 Task: Add Attachment from Google Drive to Card Card0000000299 in Board Board0000000075 in Workspace WS0000000025 in Trello. Add Cover Orange to Card Card0000000299 in Board Board0000000075 in Workspace WS0000000025 in Trello. Add "Add Label …" with "Title" Title0000000299 to Button Button0000000299 to Card Card0000000299 in Board Board0000000075 in Workspace WS0000000025 in Trello. Add Description DS0000000299 to Card Card0000000299 in Board Board0000000075 in Workspace WS0000000025 in Trello. Add Comment CM0000000299 to Card Card0000000299 in Board Board0000000075 in Workspace WS0000000025 in Trello
Action: Mouse moved to (359, 460)
Screenshot: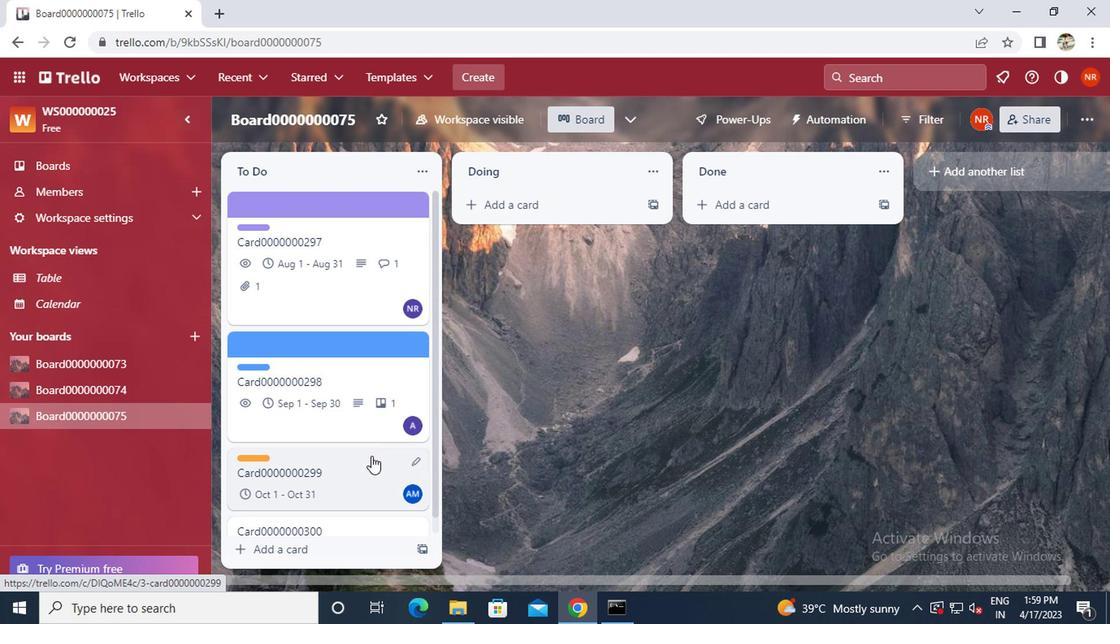 
Action: Mouse pressed left at (359, 460)
Screenshot: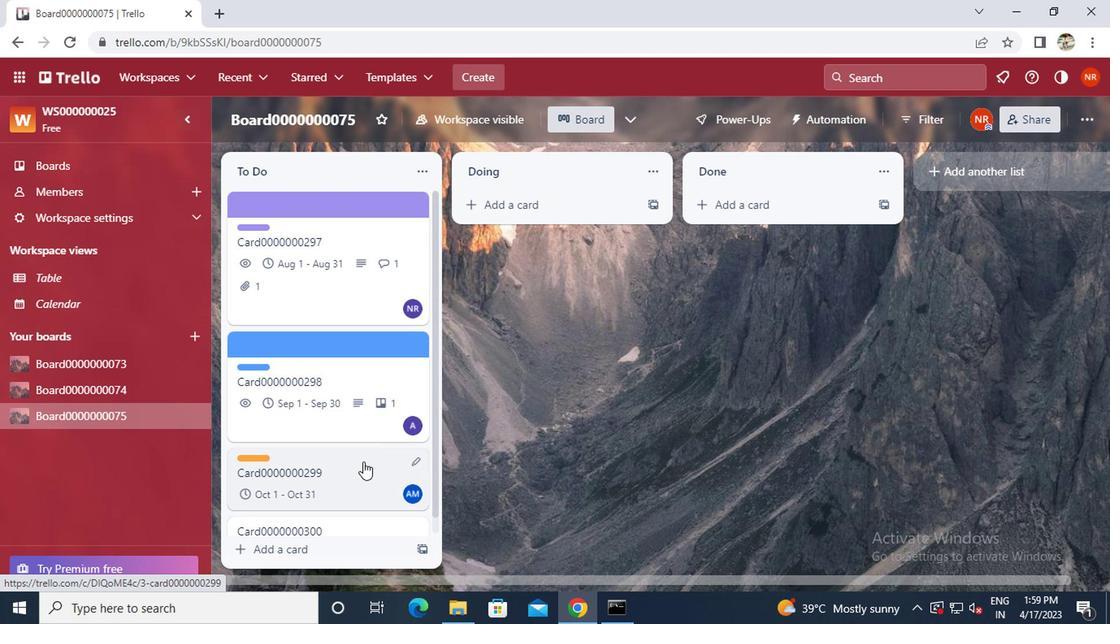 
Action: Mouse moved to (750, 339)
Screenshot: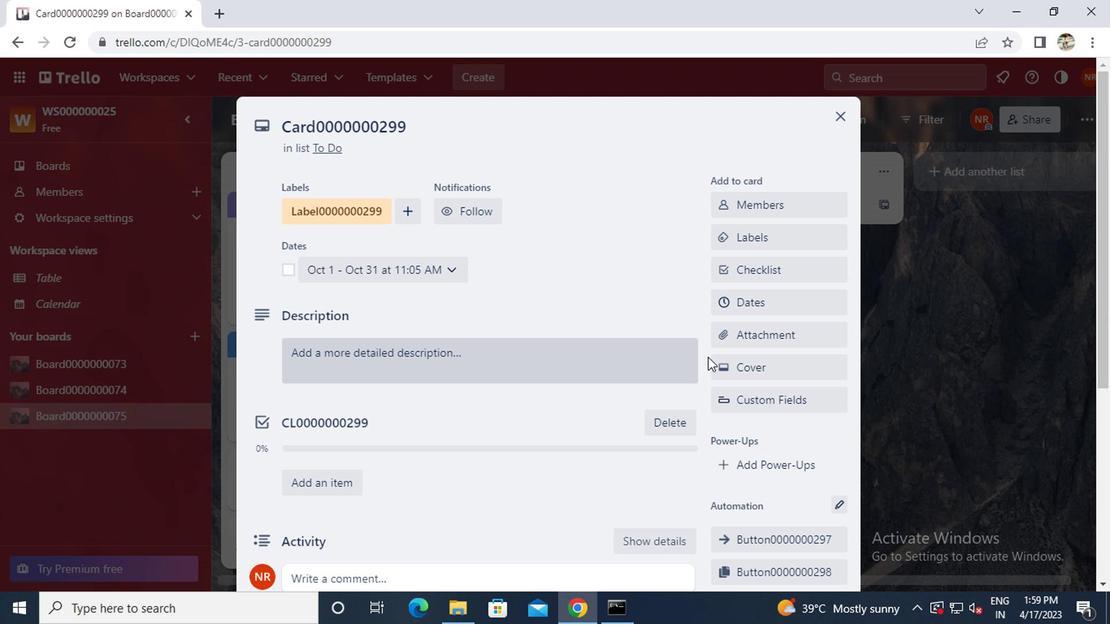 
Action: Mouse pressed left at (750, 339)
Screenshot: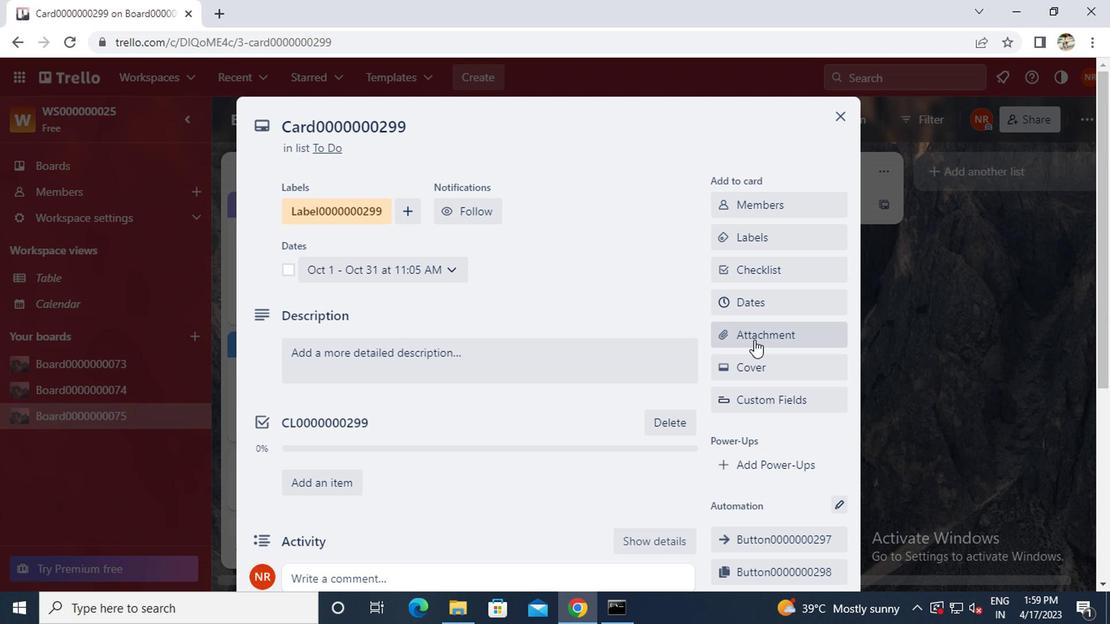 
Action: Mouse moved to (744, 200)
Screenshot: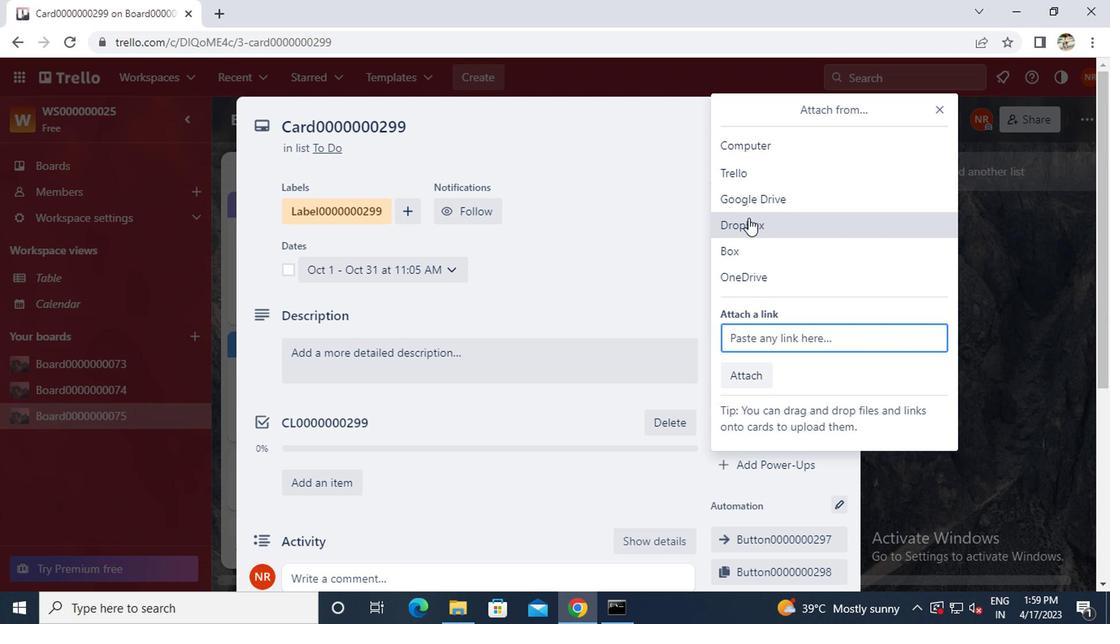 
Action: Mouse pressed left at (744, 200)
Screenshot: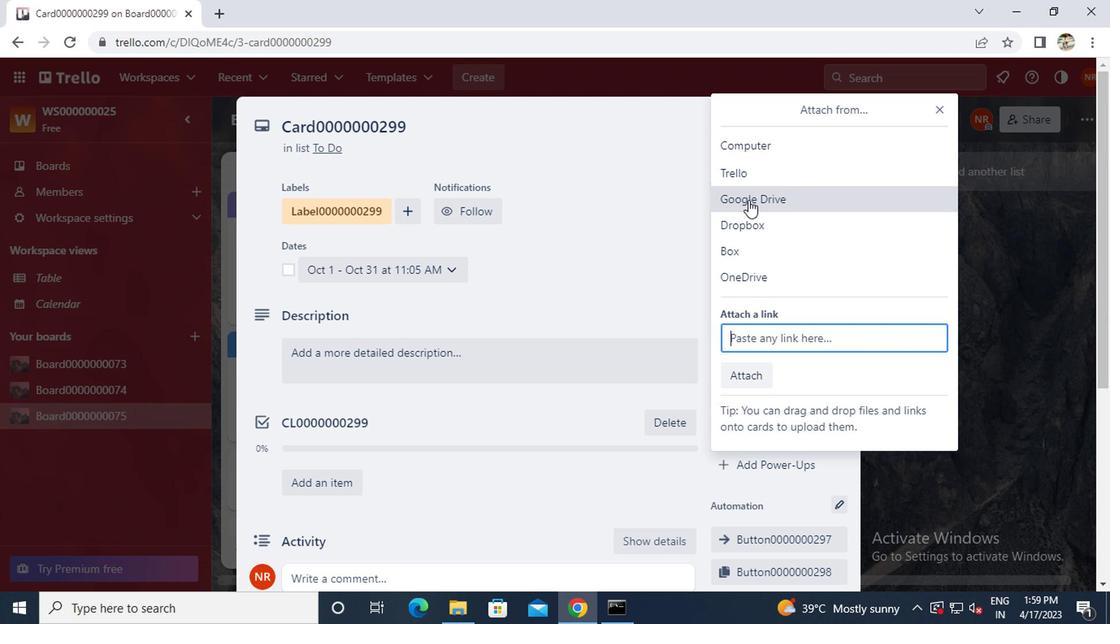 
Action: Mouse moved to (785, 331)
Screenshot: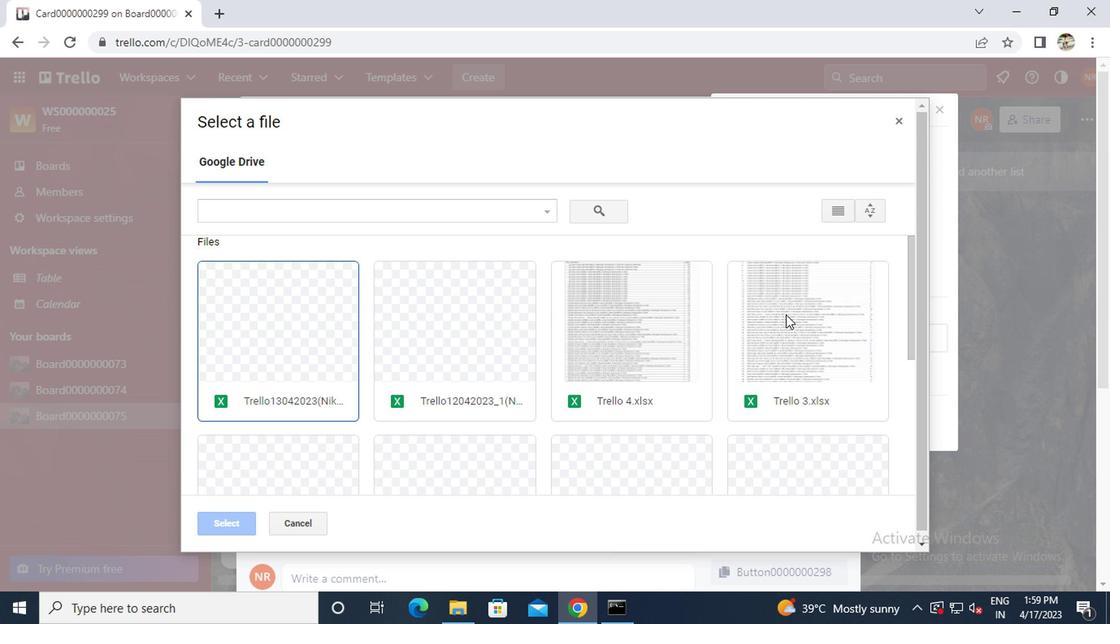 
Action: Mouse pressed left at (785, 331)
Screenshot: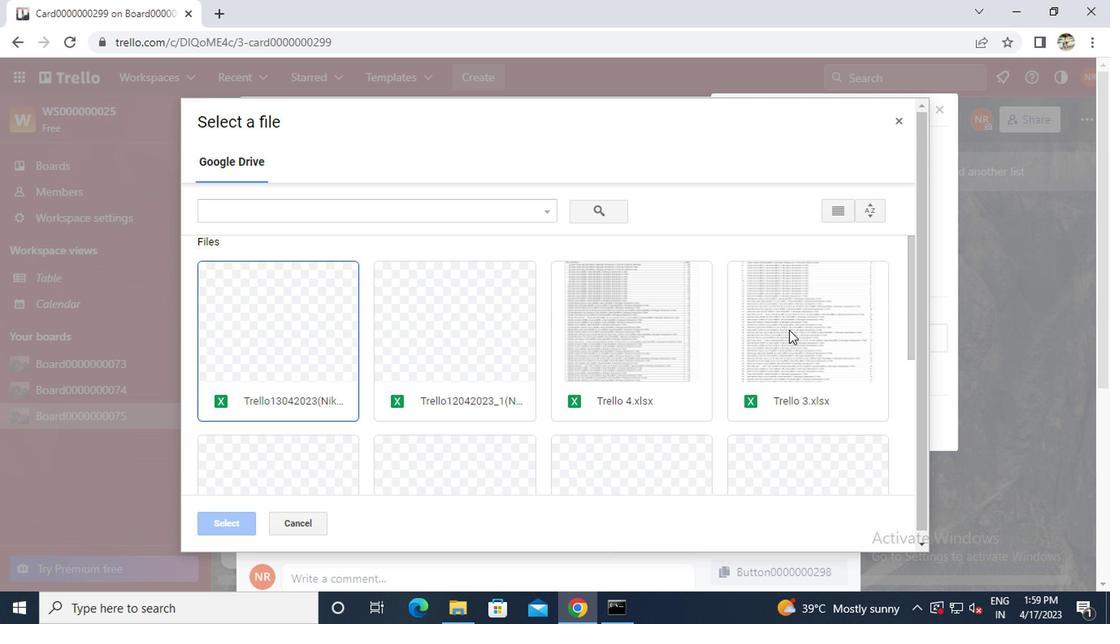 
Action: Mouse moved to (220, 525)
Screenshot: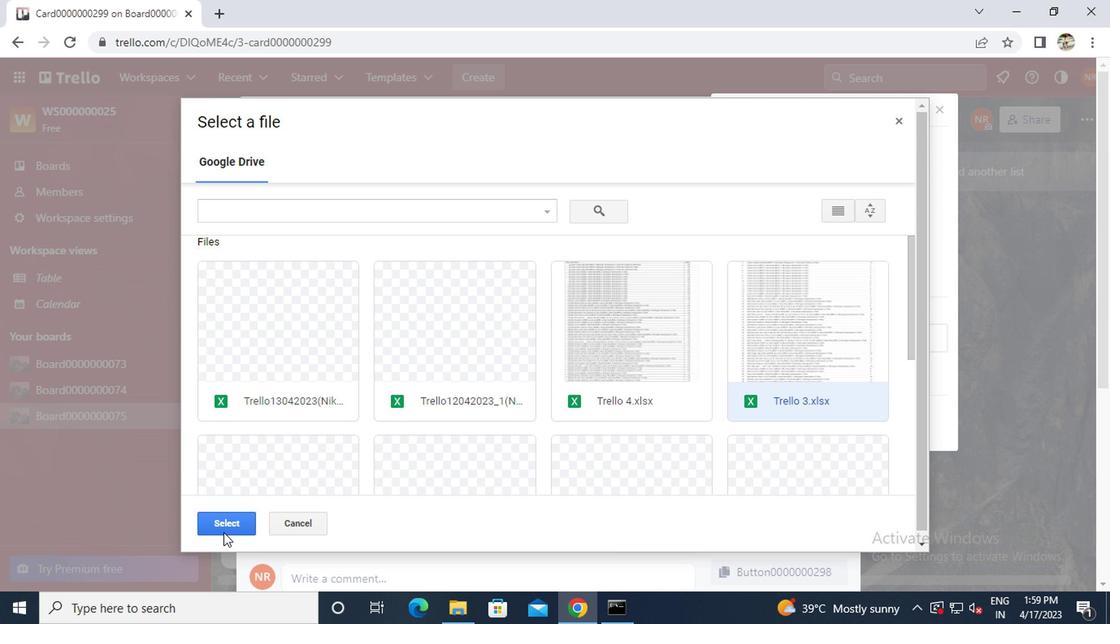 
Action: Mouse pressed left at (220, 525)
Screenshot: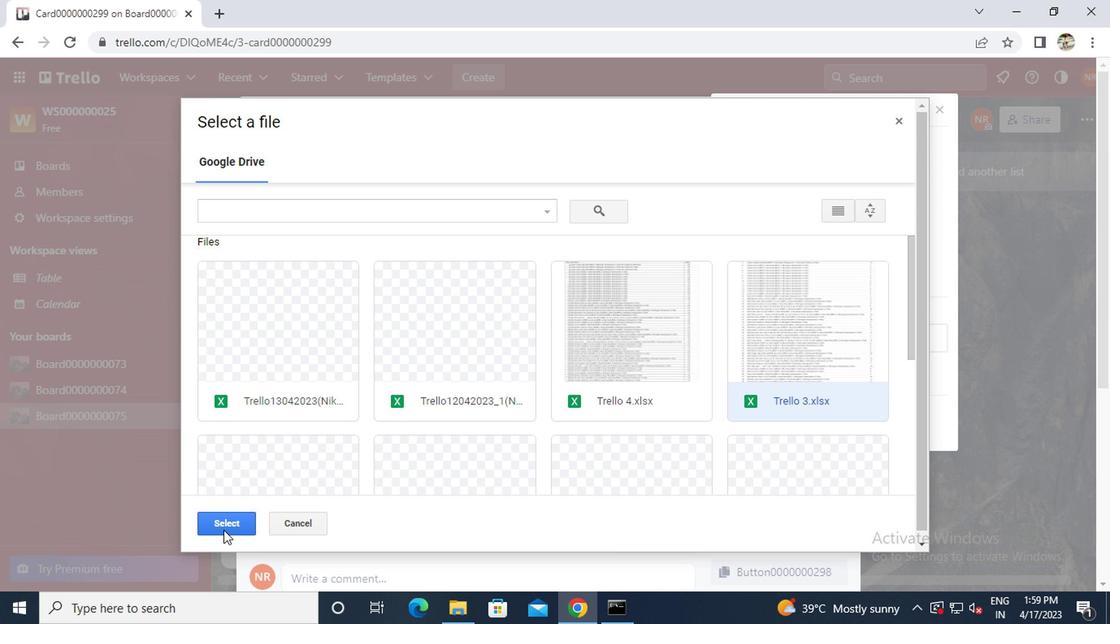 
Action: Mouse moved to (748, 373)
Screenshot: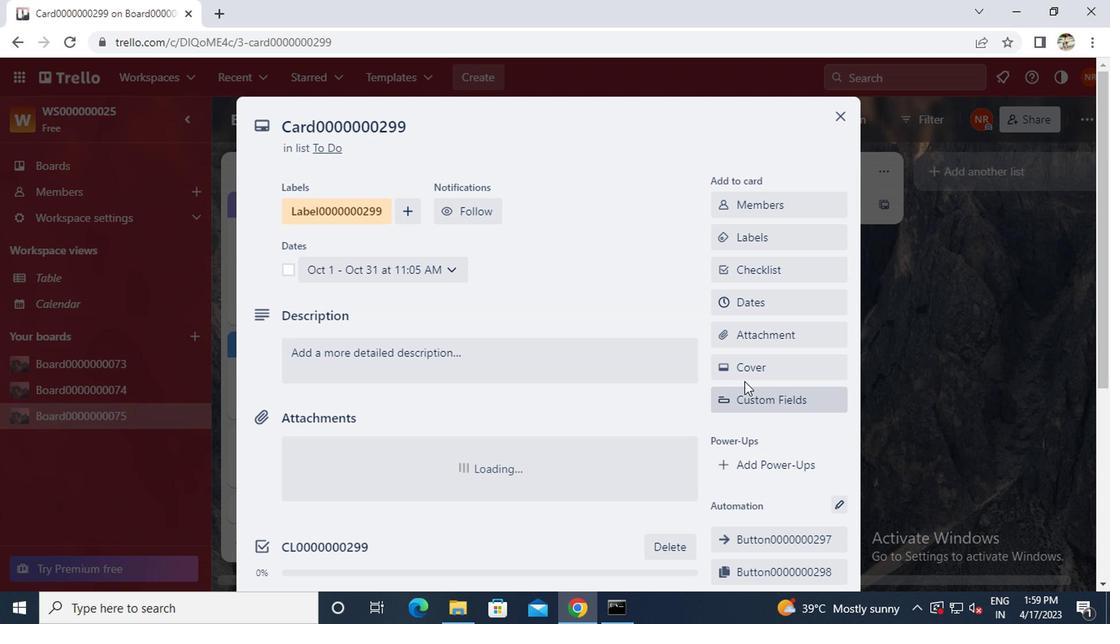 
Action: Mouse pressed left at (748, 373)
Screenshot: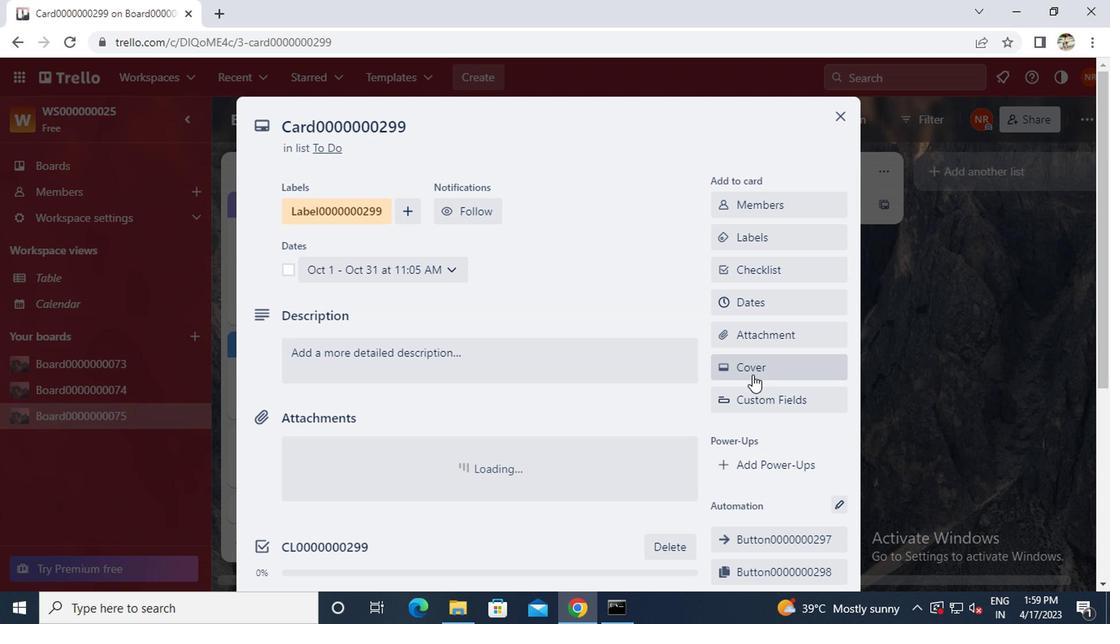 
Action: Mouse moved to (823, 267)
Screenshot: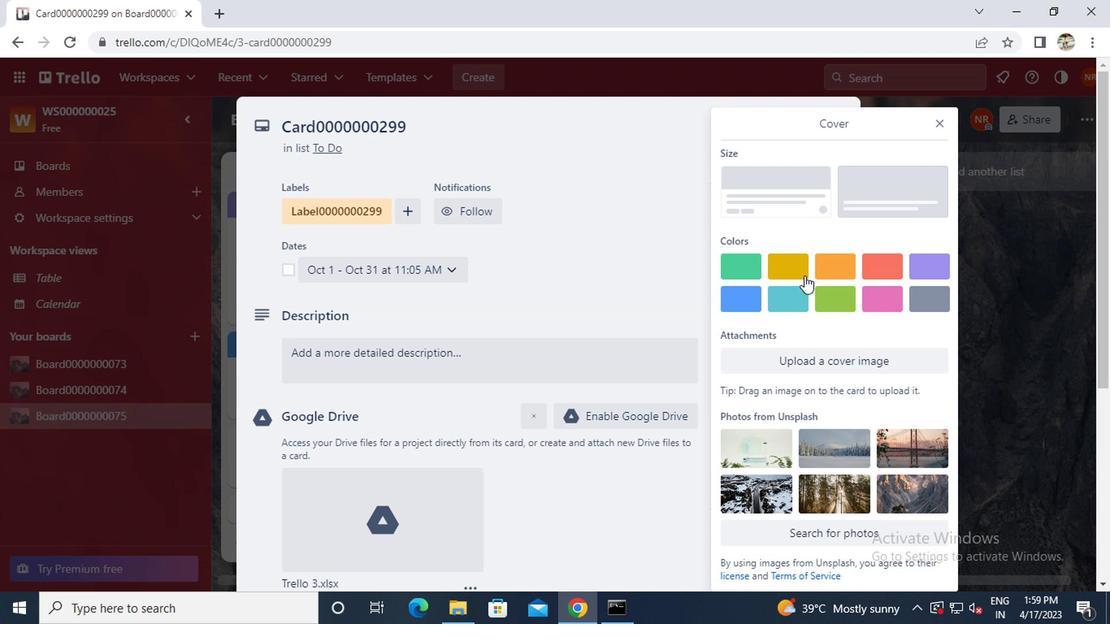 
Action: Mouse pressed left at (823, 267)
Screenshot: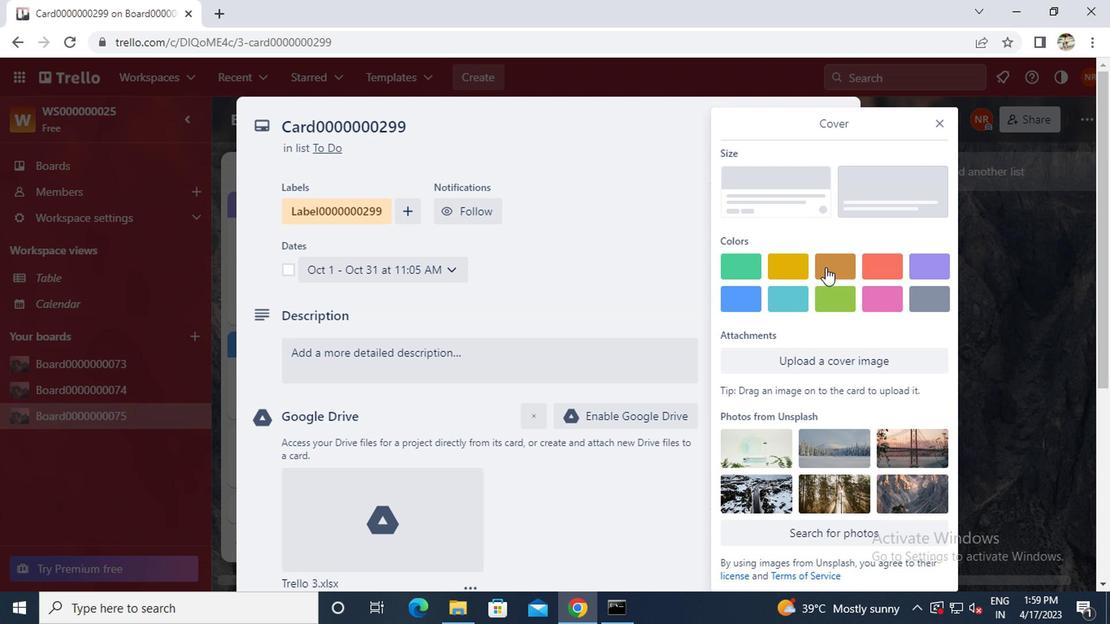 
Action: Mouse moved to (936, 112)
Screenshot: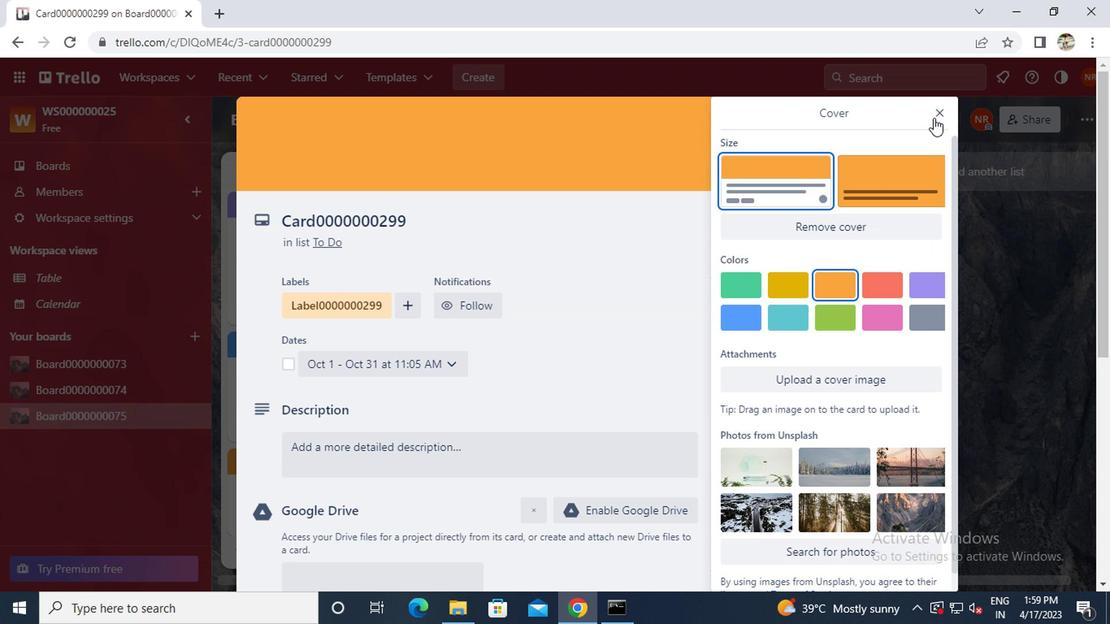 
Action: Mouse pressed left at (936, 112)
Screenshot: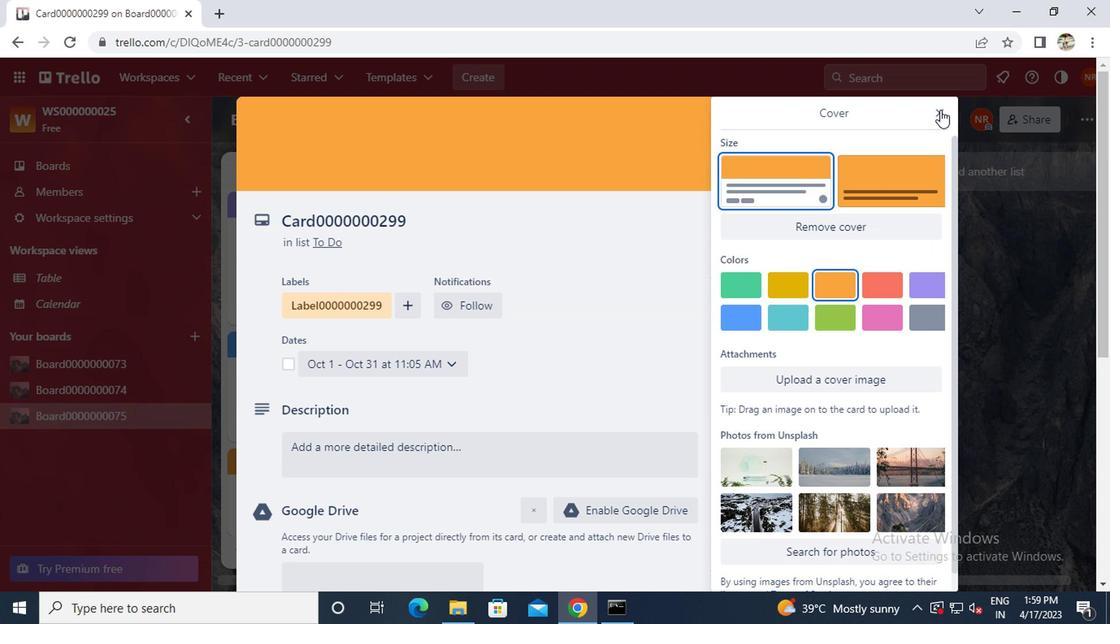 
Action: Mouse moved to (728, 349)
Screenshot: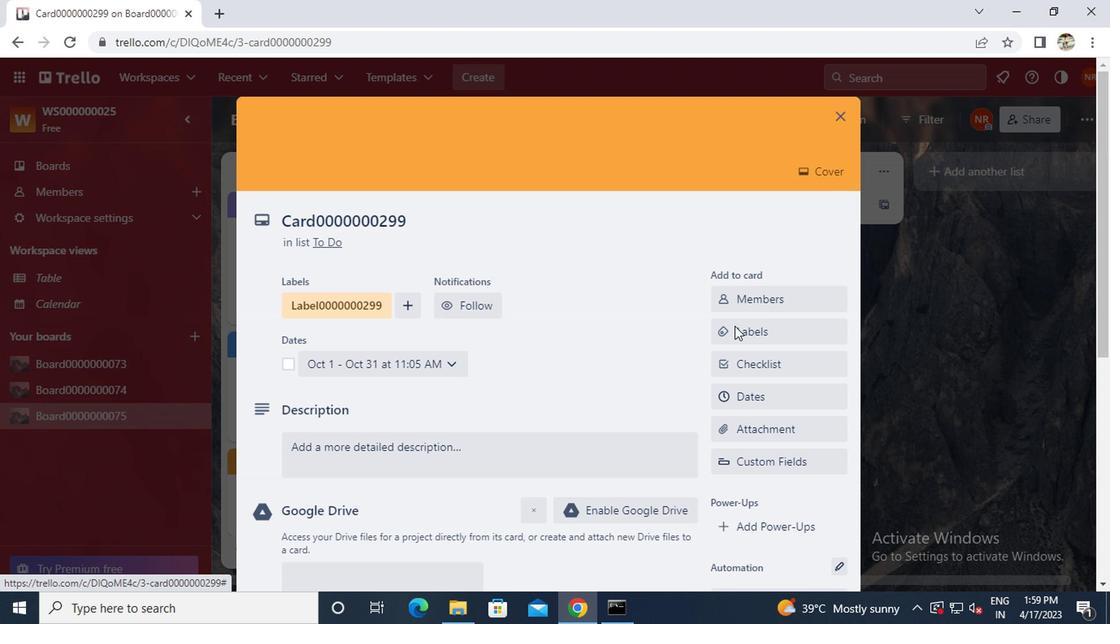 
Action: Mouse scrolled (728, 348) with delta (0, 0)
Screenshot: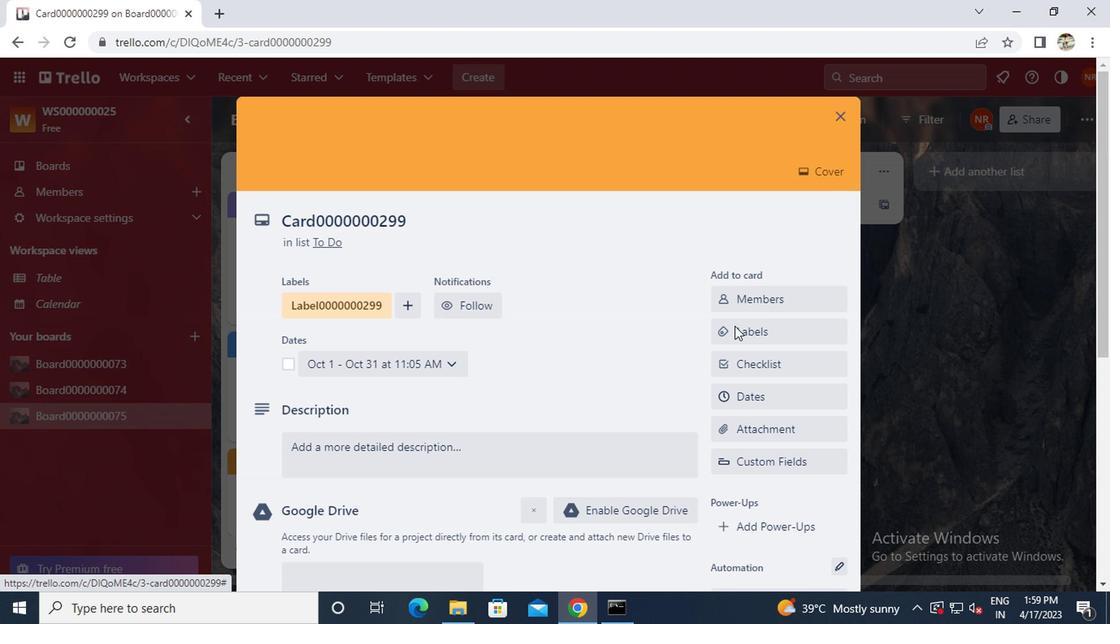 
Action: Mouse moved to (729, 351)
Screenshot: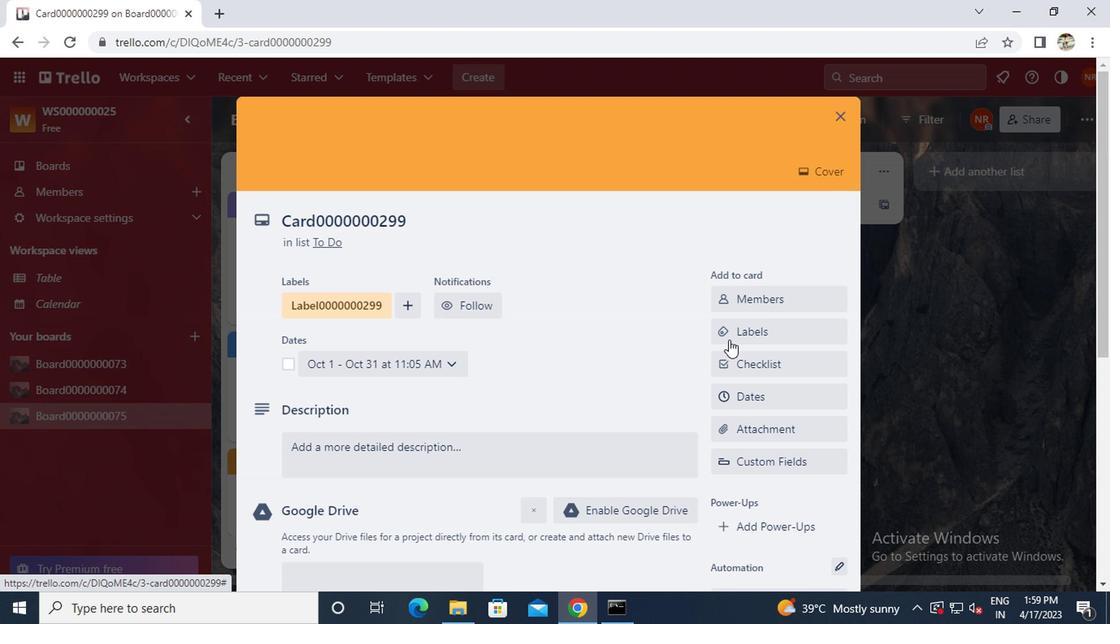 
Action: Mouse scrolled (729, 349) with delta (0, -1)
Screenshot: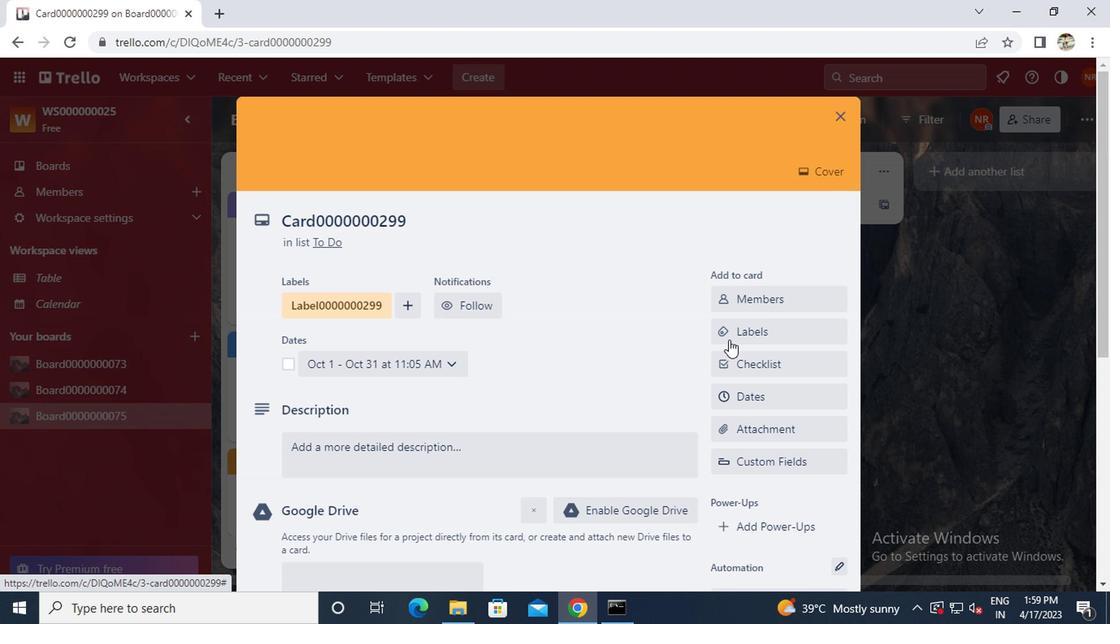 
Action: Mouse moved to (731, 353)
Screenshot: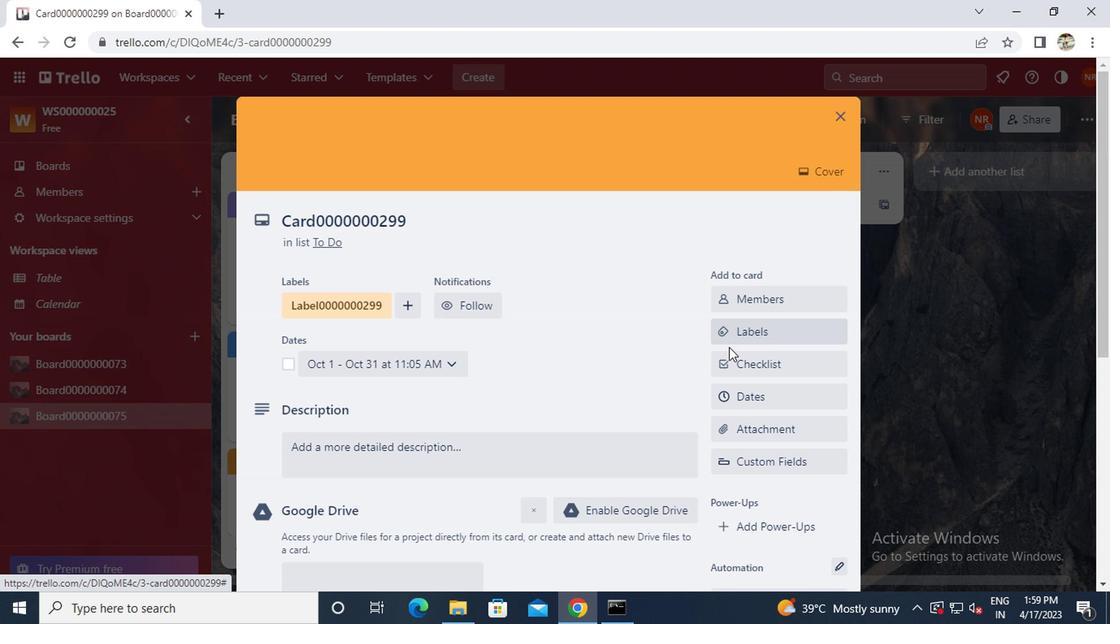 
Action: Mouse scrolled (731, 352) with delta (0, 0)
Screenshot: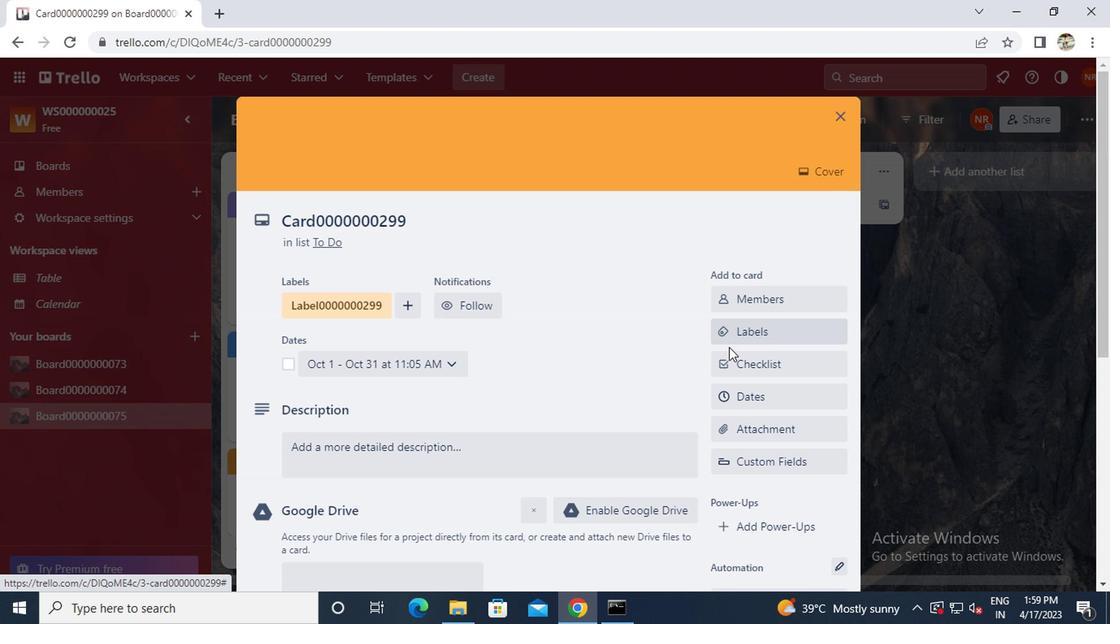 
Action: Mouse moved to (738, 422)
Screenshot: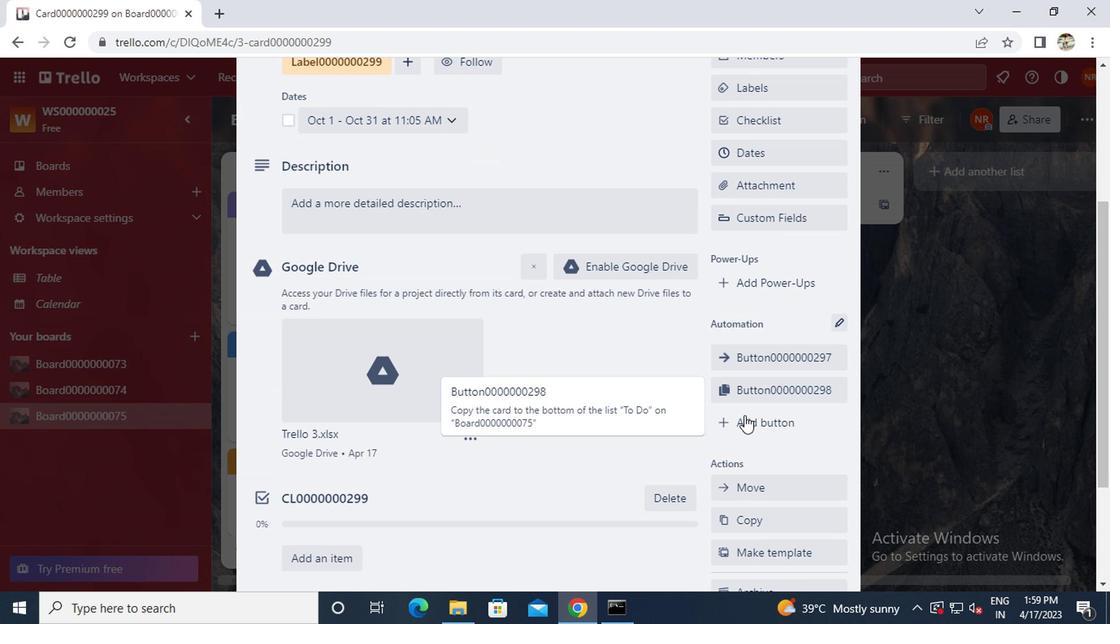 
Action: Mouse pressed left at (738, 422)
Screenshot: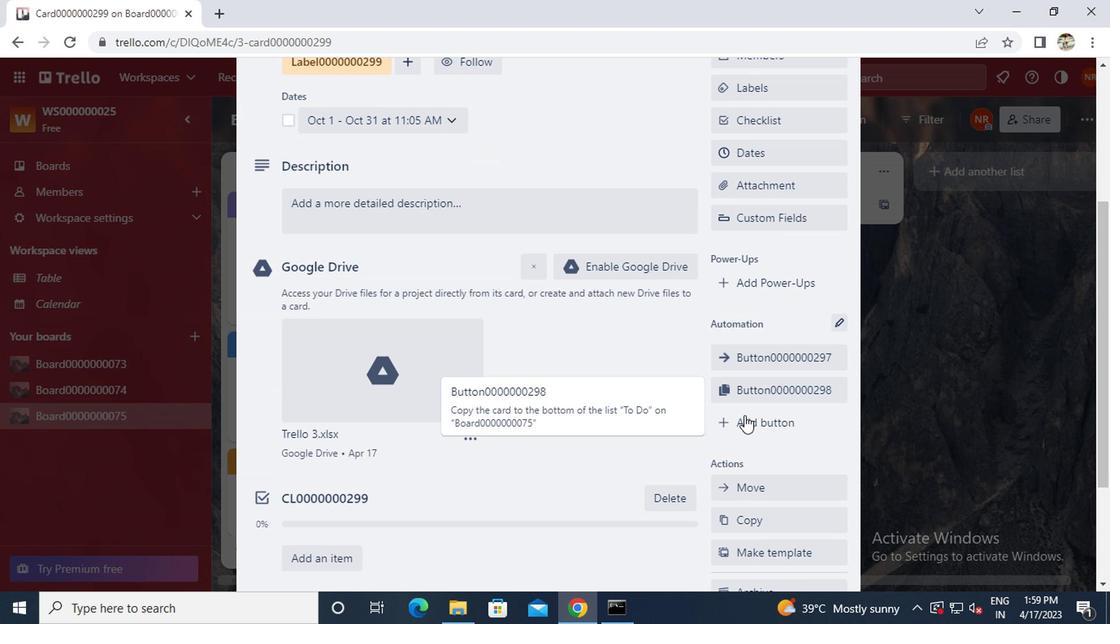 
Action: Mouse moved to (758, 252)
Screenshot: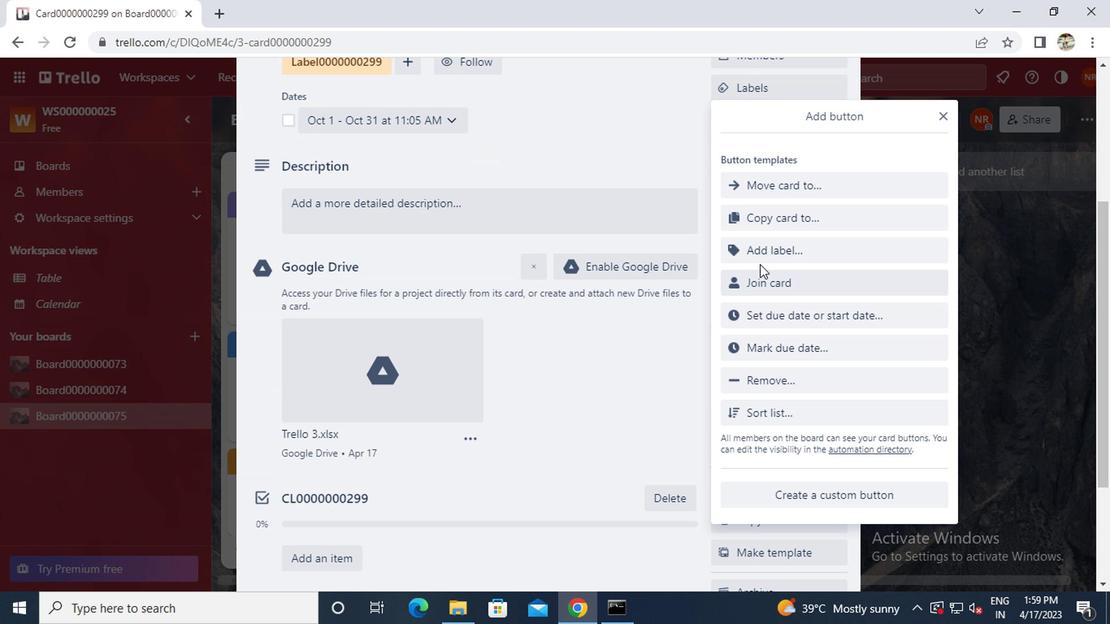 
Action: Mouse pressed left at (758, 252)
Screenshot: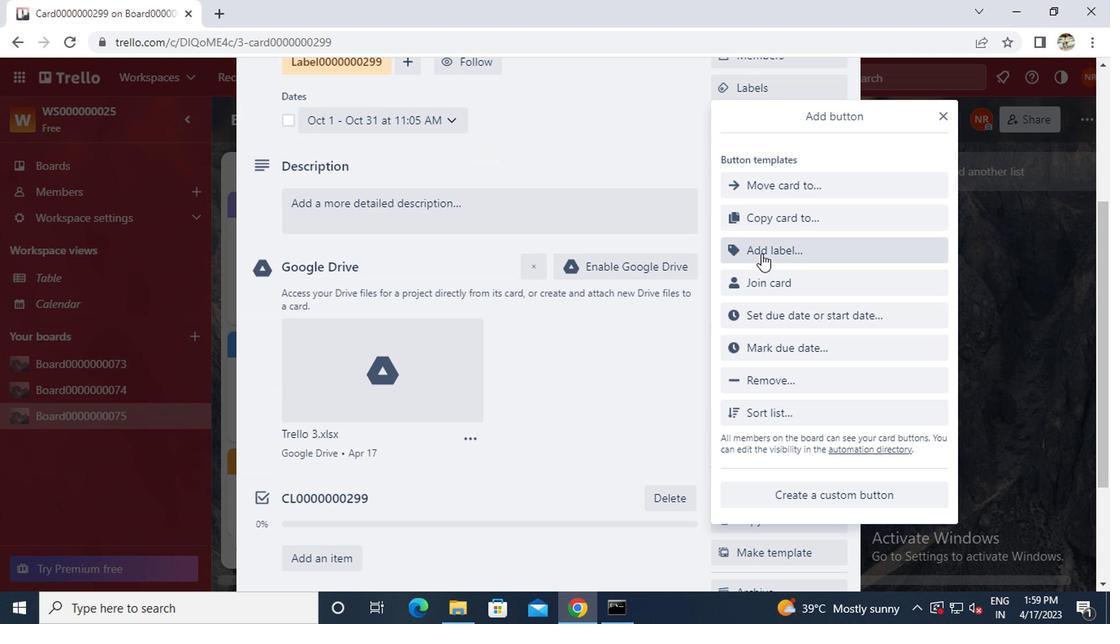 
Action: Key pressed t<Key.caps_lock>ittle0000000299
Screenshot: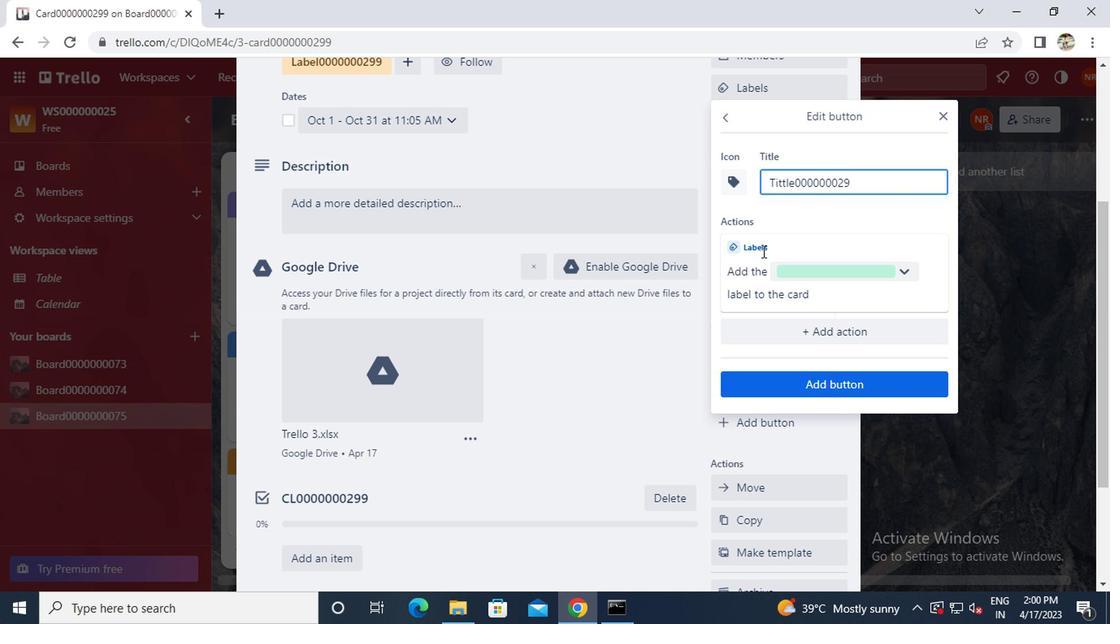 
Action: Mouse moved to (772, 382)
Screenshot: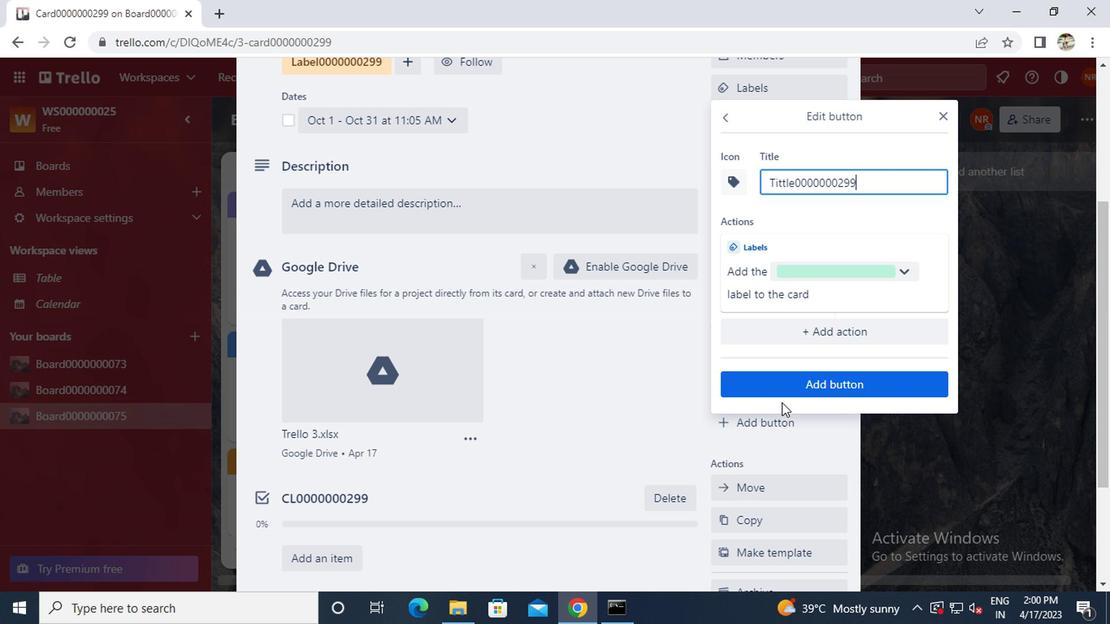 
Action: Mouse pressed left at (772, 382)
Screenshot: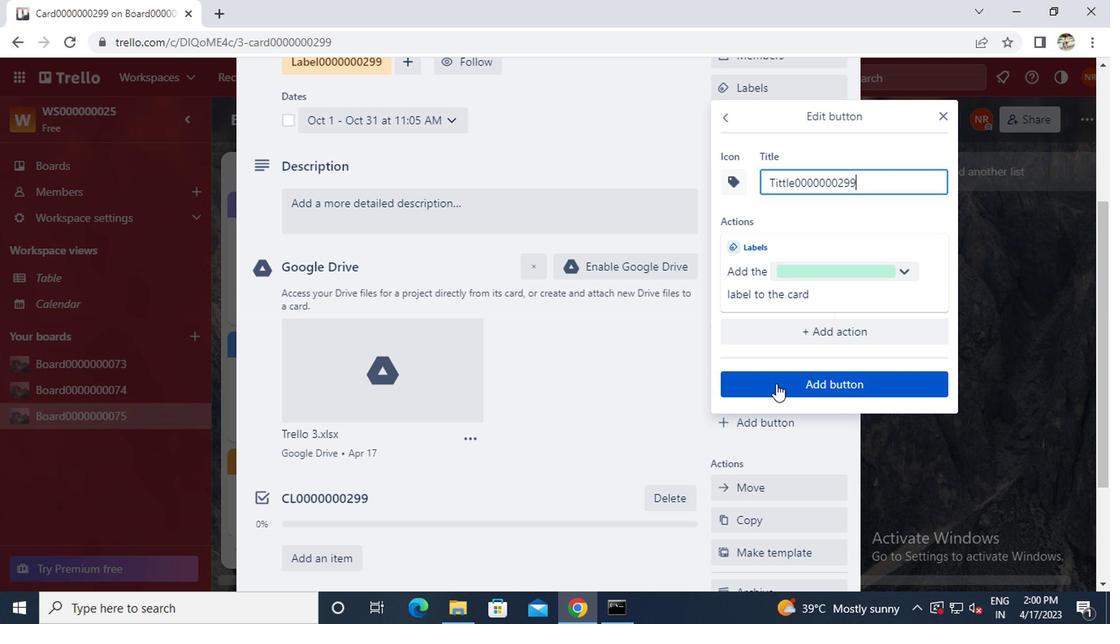 
Action: Mouse moved to (481, 379)
Screenshot: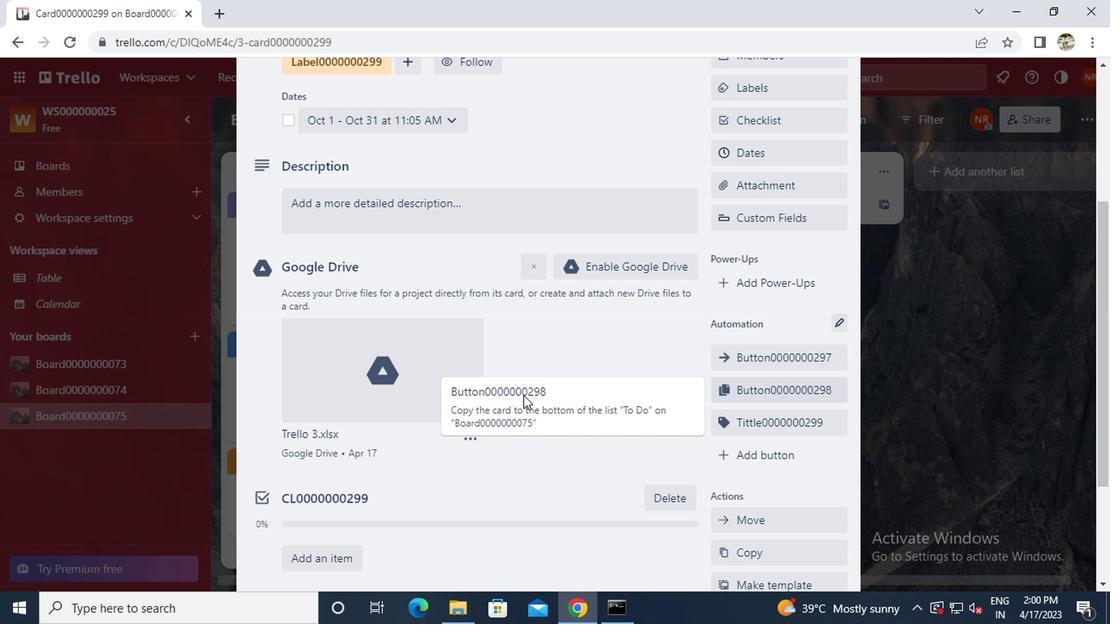 
Action: Mouse scrolled (481, 380) with delta (0, 0)
Screenshot: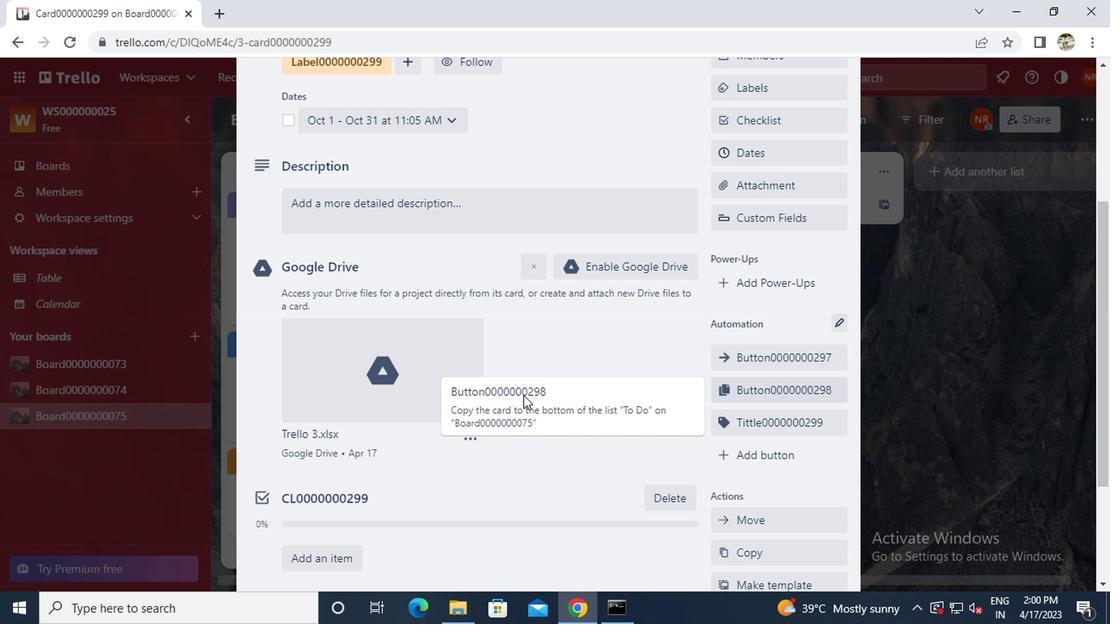 
Action: Mouse moved to (462, 214)
Screenshot: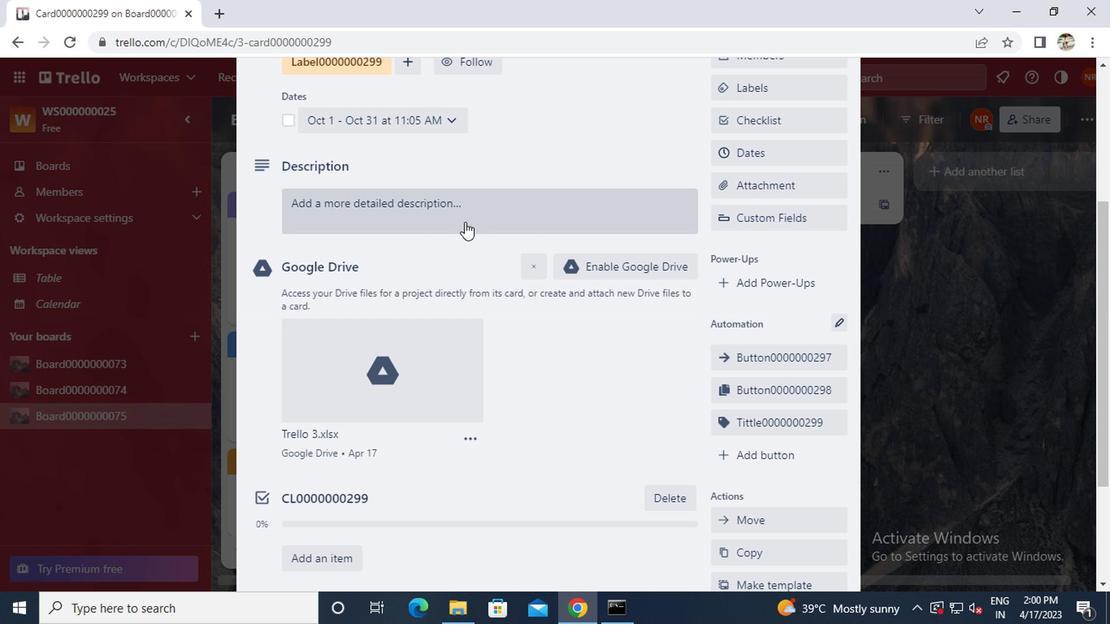 
Action: Mouse pressed left at (462, 214)
Screenshot: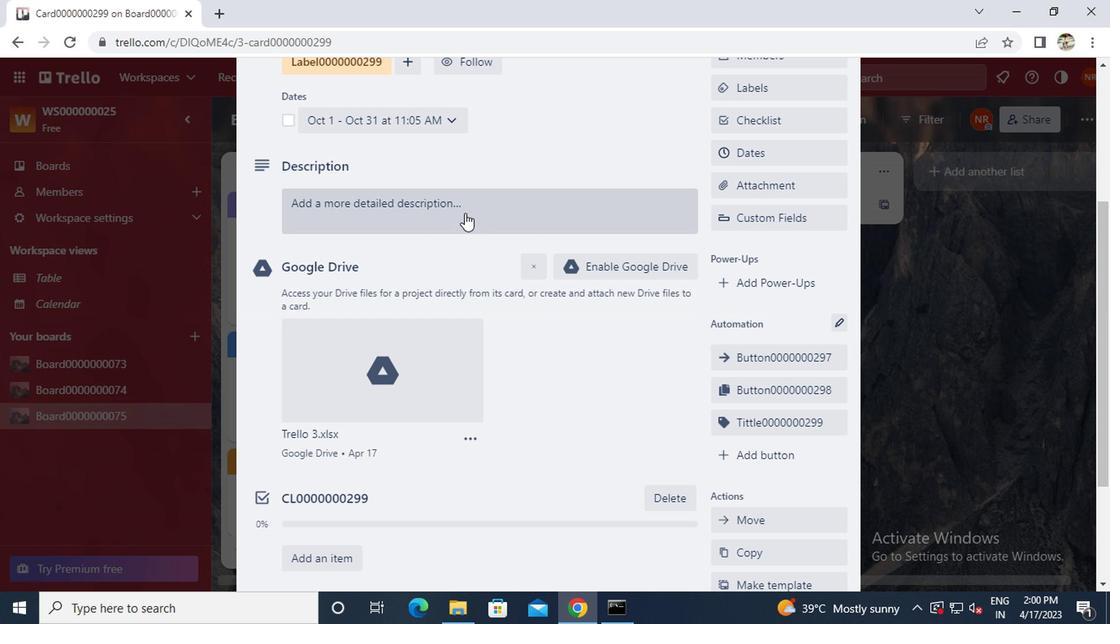 
Action: Key pressed <Key.caps_lock>ds0000000299
Screenshot: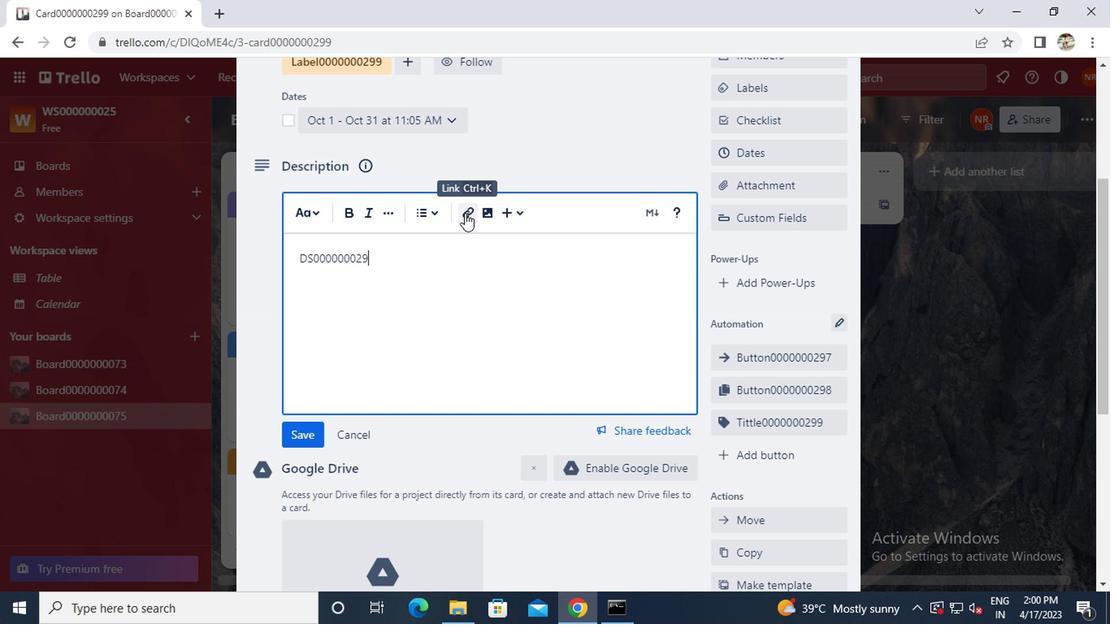 
Action: Mouse moved to (307, 430)
Screenshot: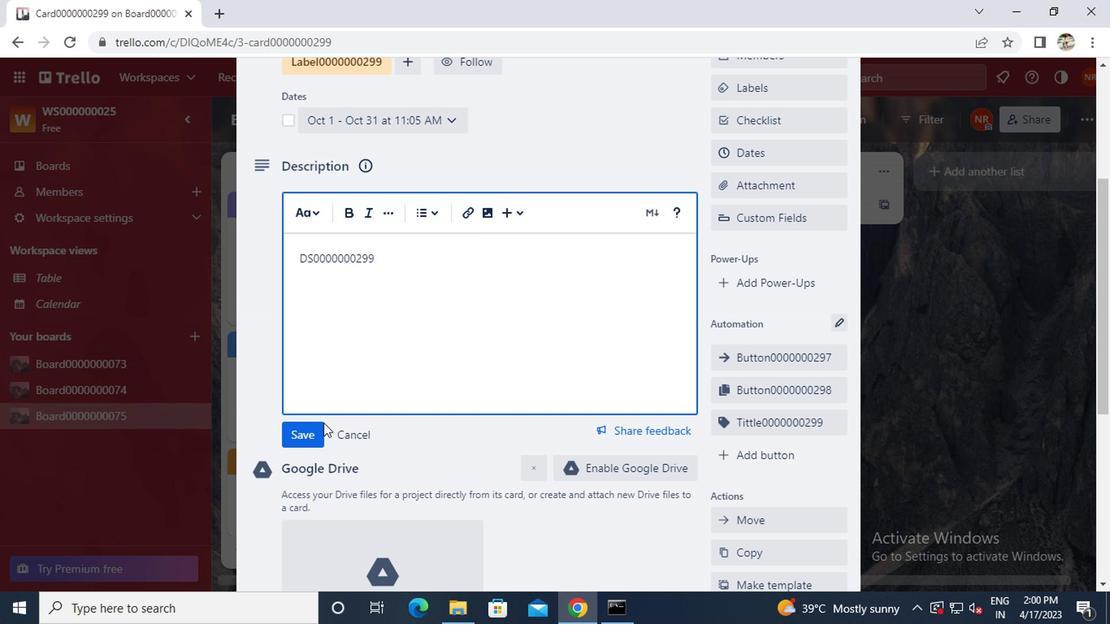 
Action: Mouse pressed left at (307, 430)
Screenshot: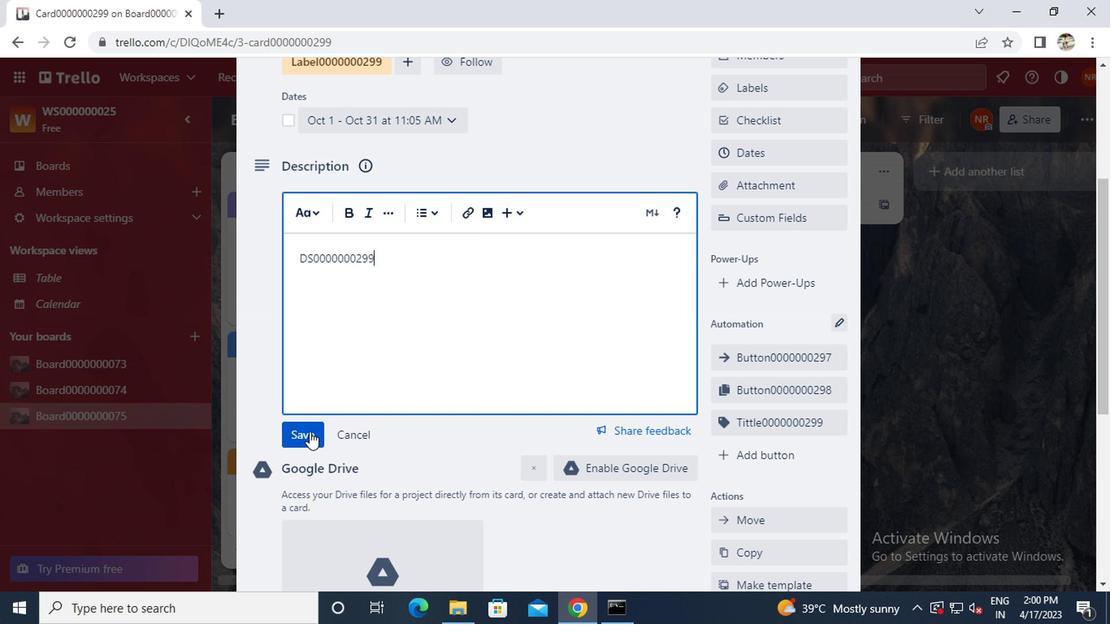 
Action: Mouse scrolled (307, 429) with delta (0, 0)
Screenshot: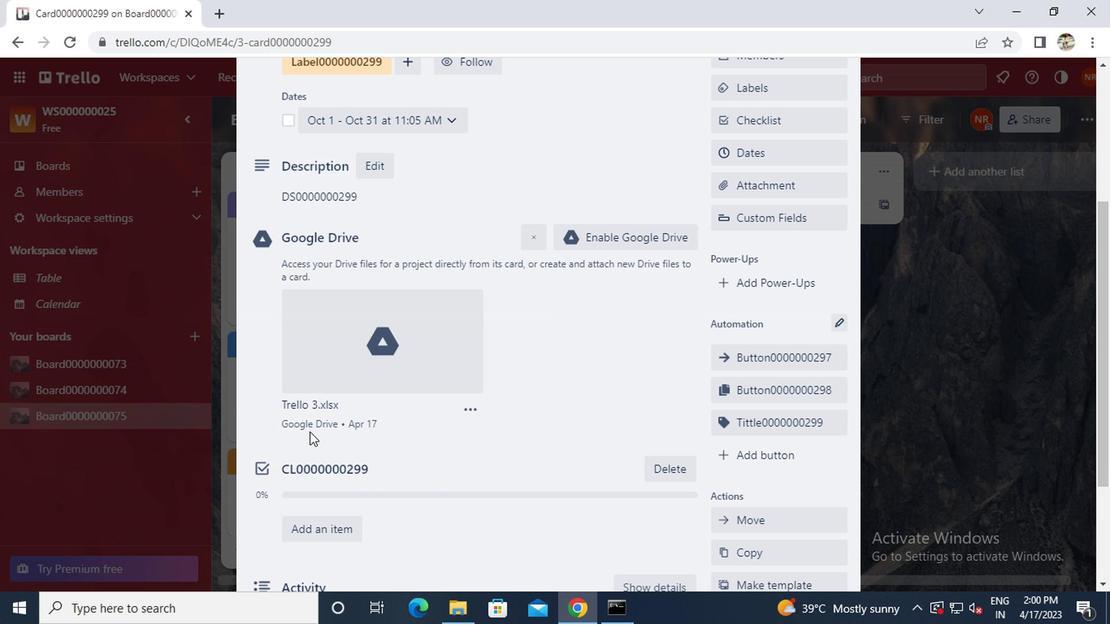 
Action: Mouse scrolled (307, 429) with delta (0, 0)
Screenshot: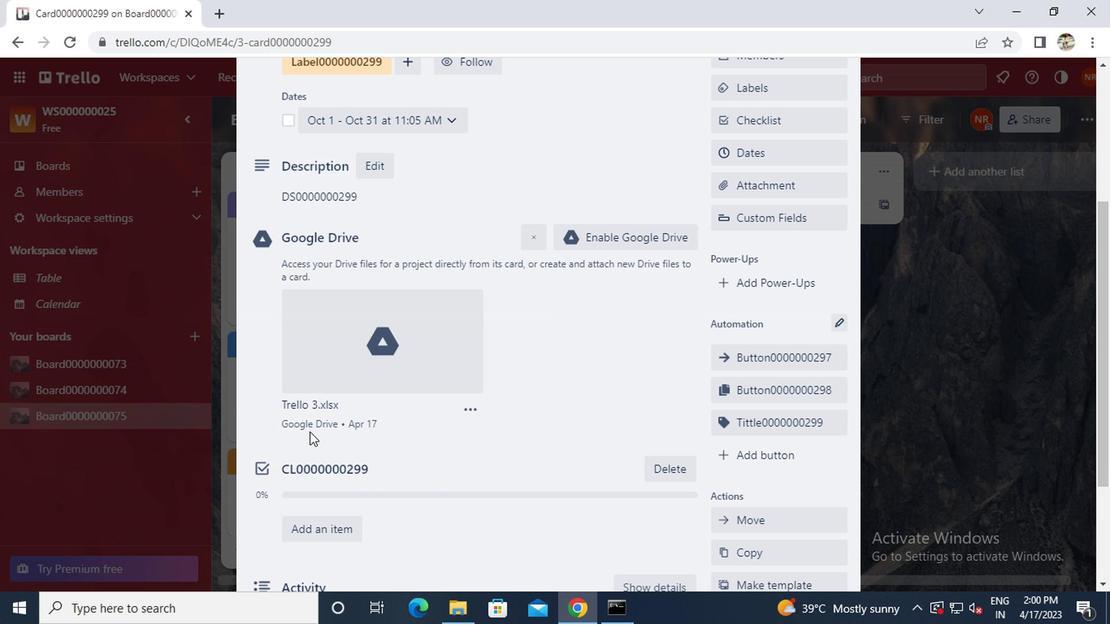 
Action: Mouse moved to (303, 468)
Screenshot: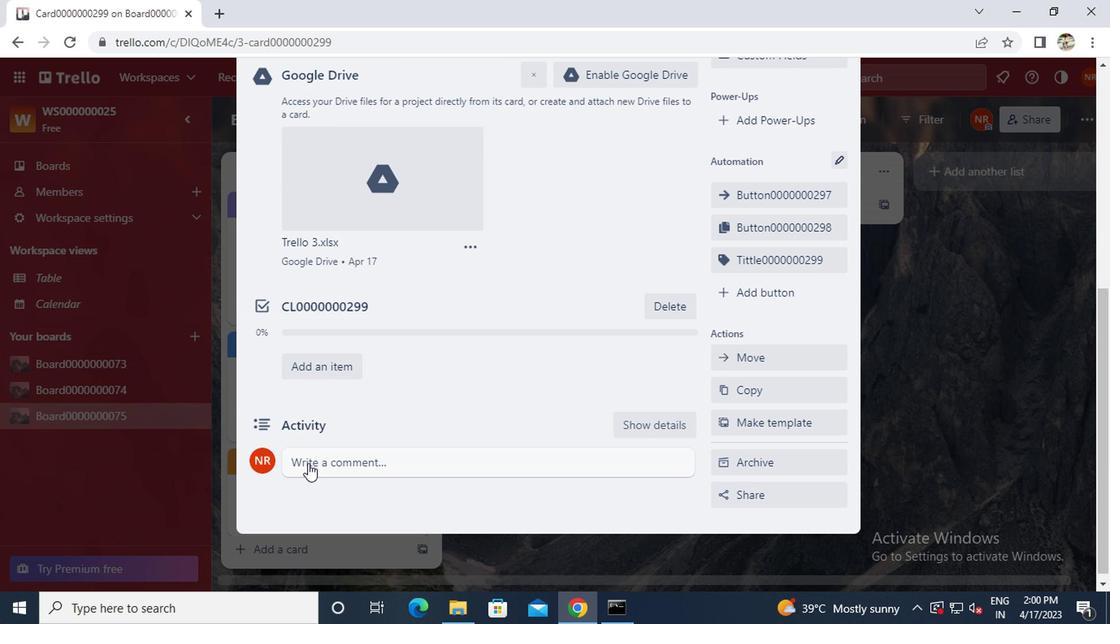 
Action: Mouse pressed left at (303, 468)
Screenshot: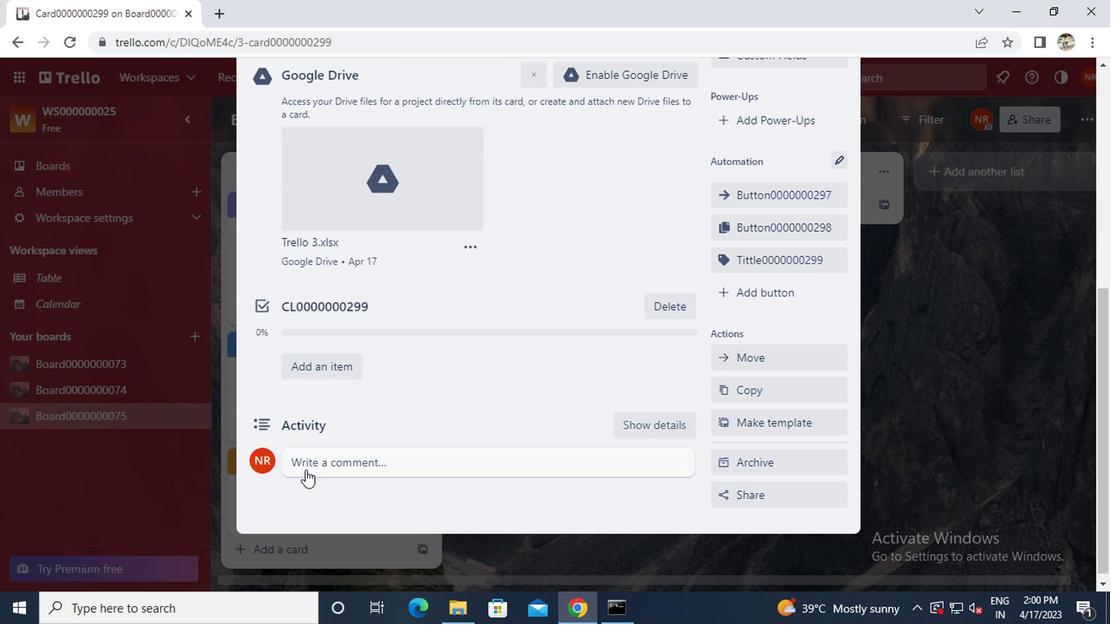 
Action: Key pressed cm0000000299
Screenshot: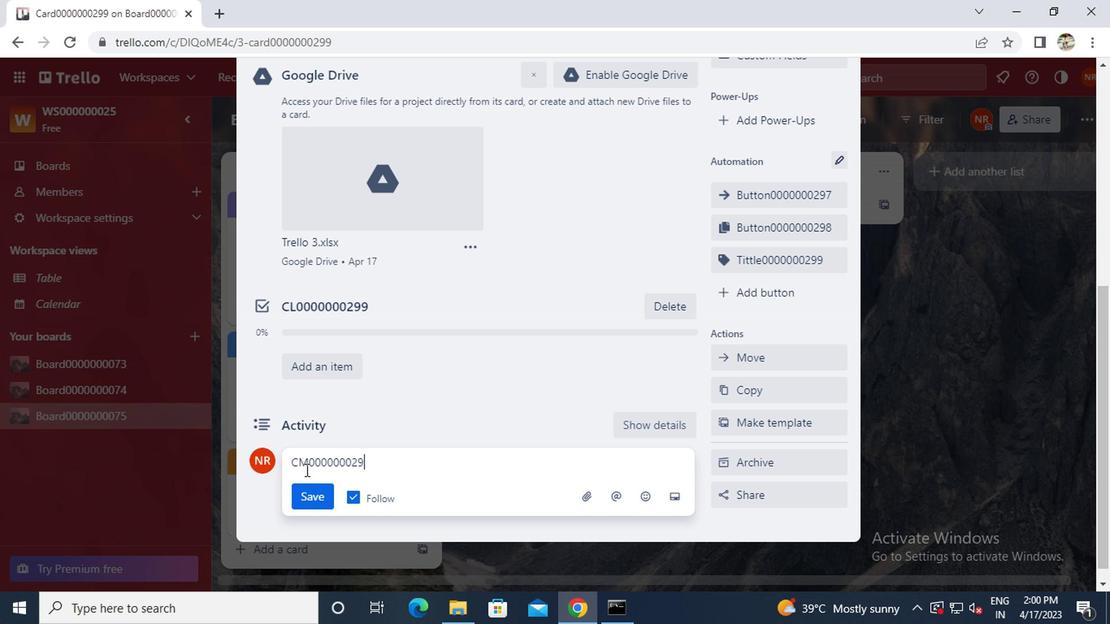 
Action: Mouse moved to (303, 491)
Screenshot: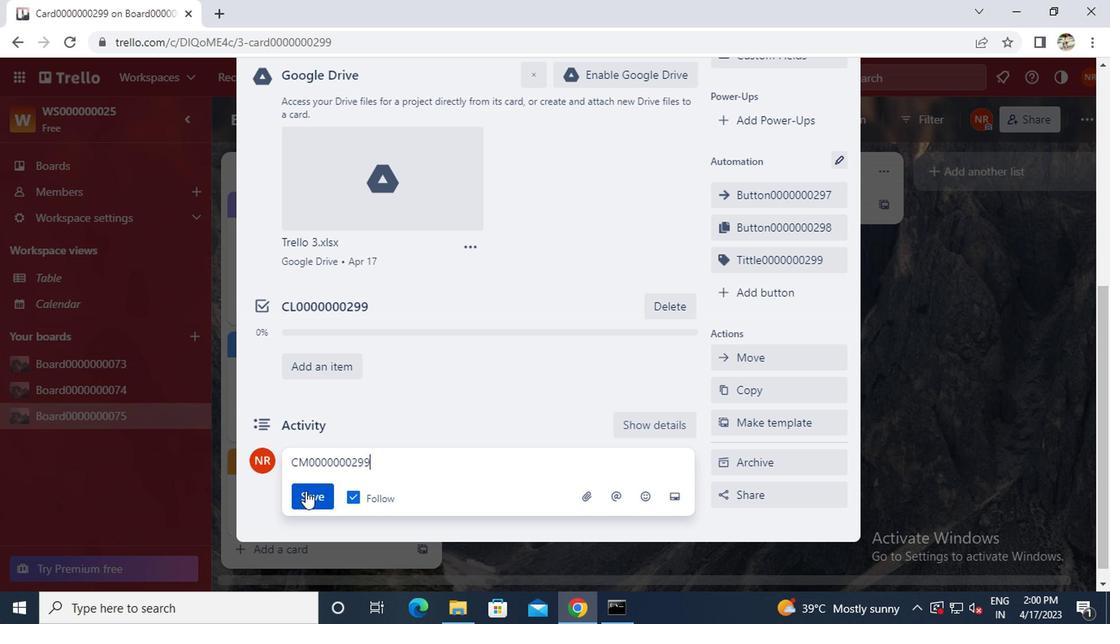
Action: Mouse pressed left at (303, 491)
Screenshot: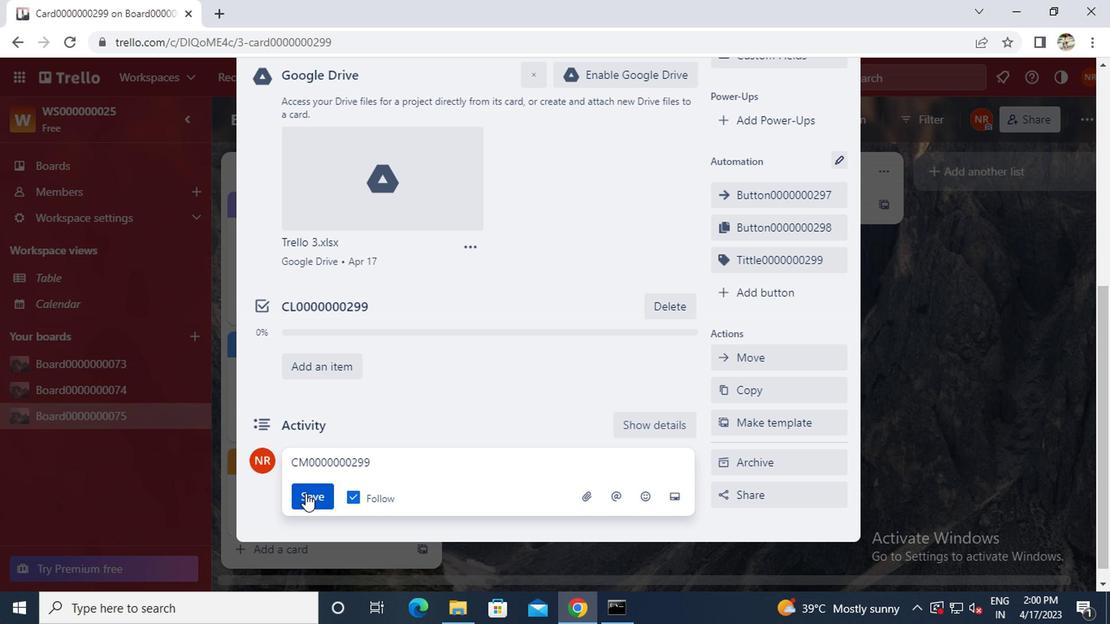 
